 Task: Create a due date automation trigger when advanced on, on the monday of the week a card is due add dates due next week at 11:00 AM.
Action: Mouse moved to (1046, 76)
Screenshot: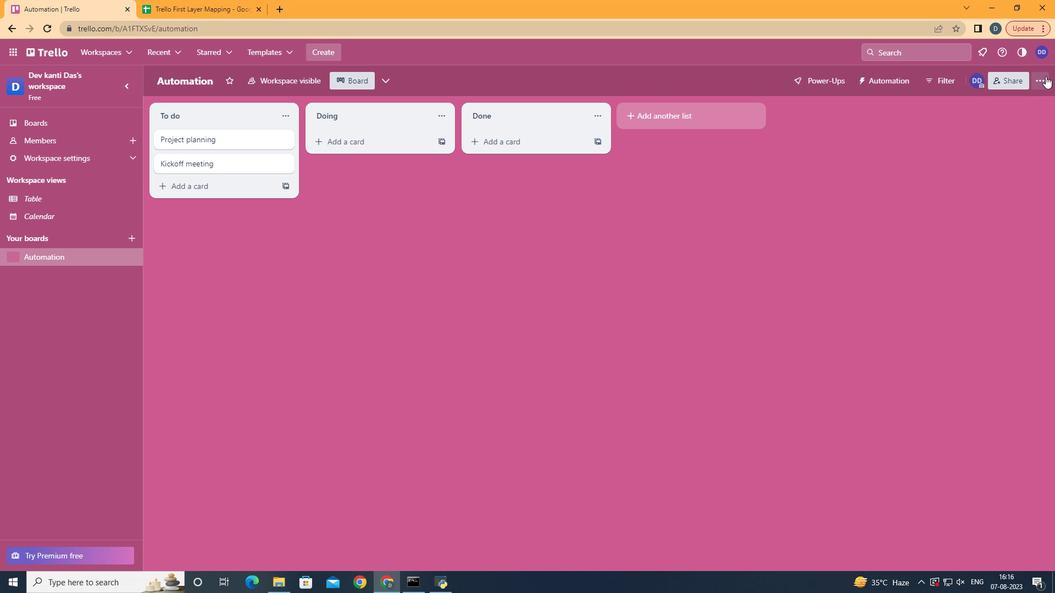 
Action: Mouse pressed left at (1046, 76)
Screenshot: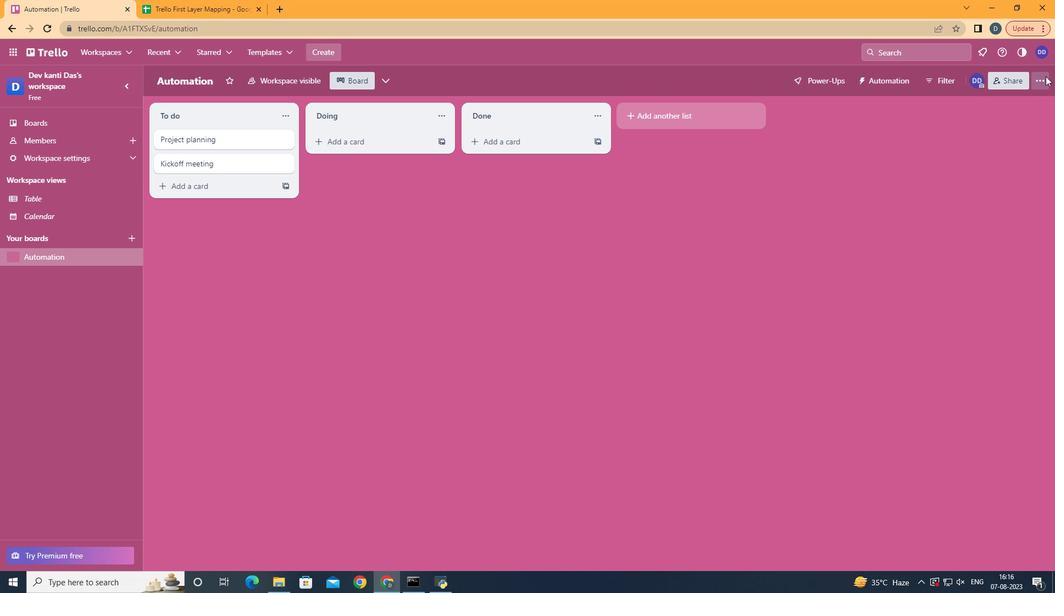 
Action: Mouse moved to (936, 232)
Screenshot: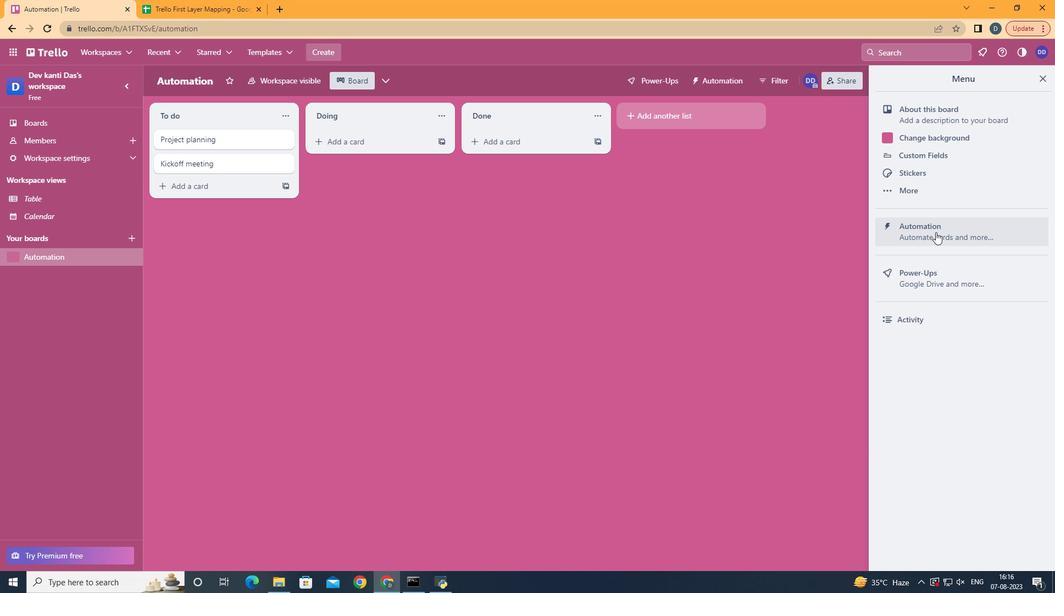 
Action: Mouse pressed left at (936, 232)
Screenshot: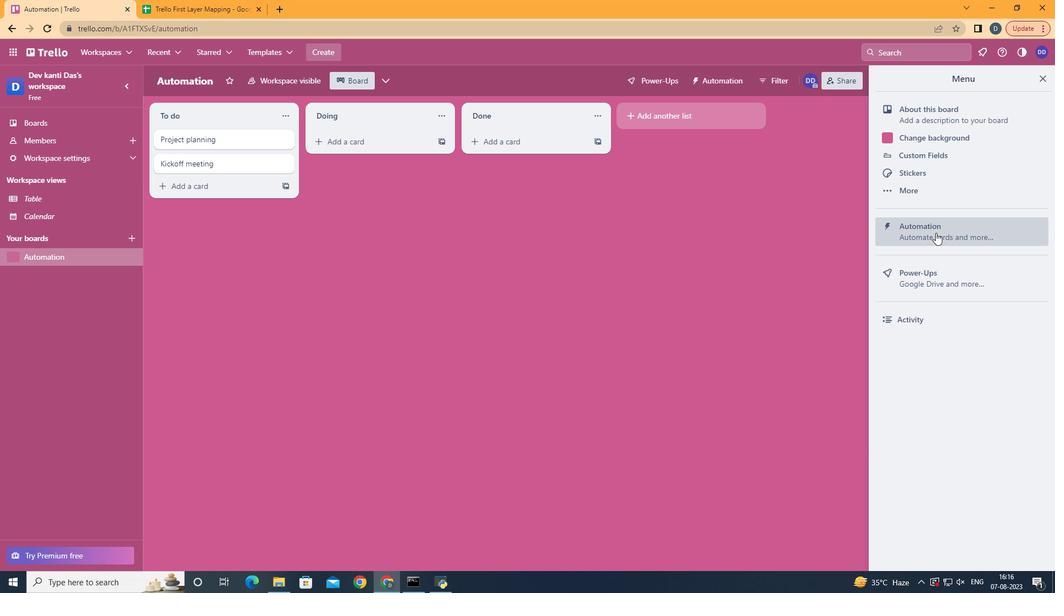
Action: Mouse moved to (232, 227)
Screenshot: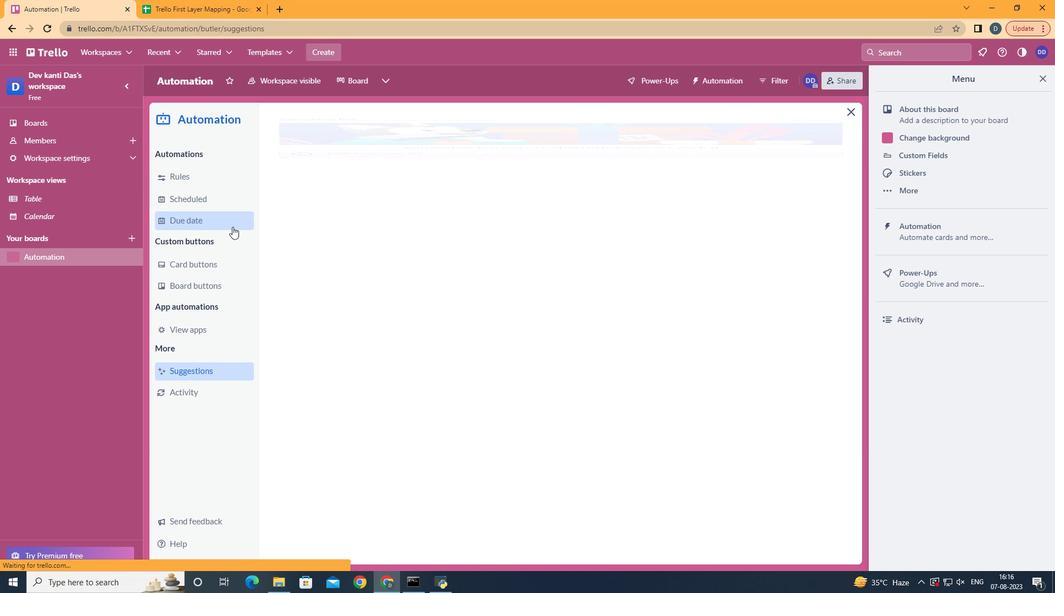
Action: Mouse pressed left at (232, 227)
Screenshot: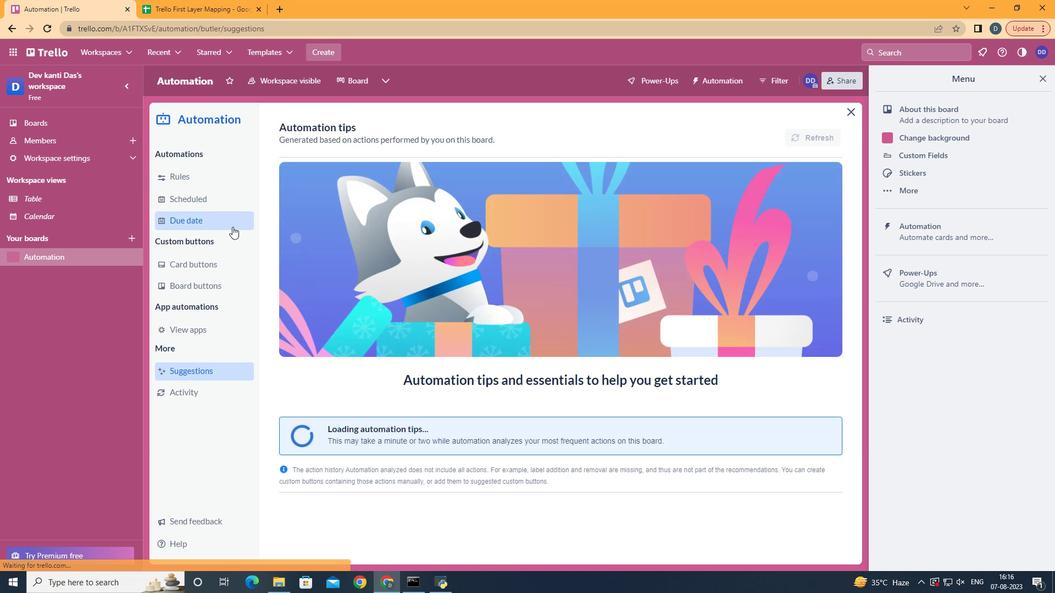 
Action: Mouse moved to (767, 133)
Screenshot: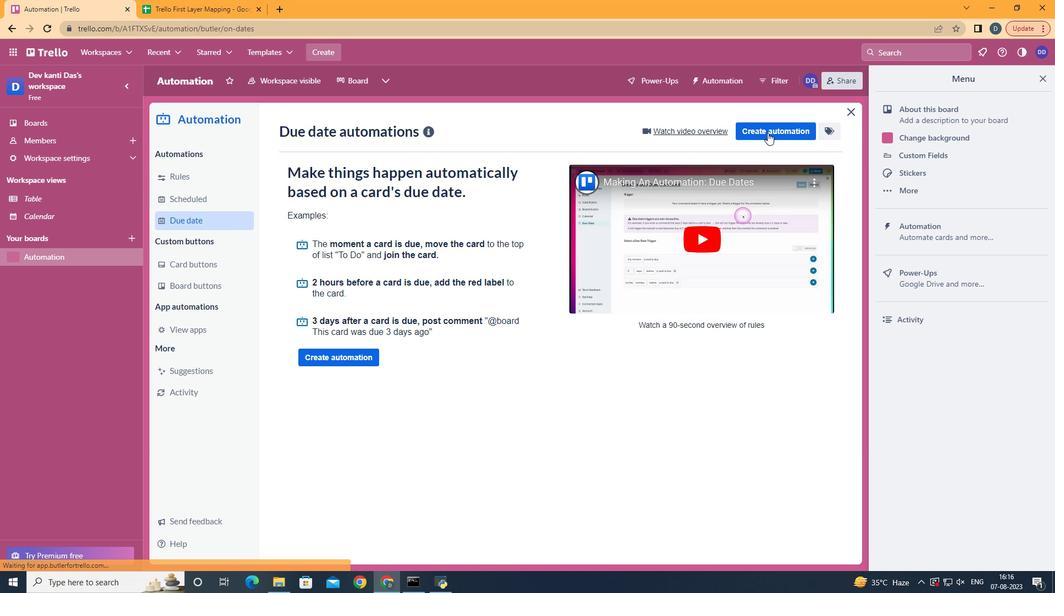 
Action: Mouse pressed left at (767, 133)
Screenshot: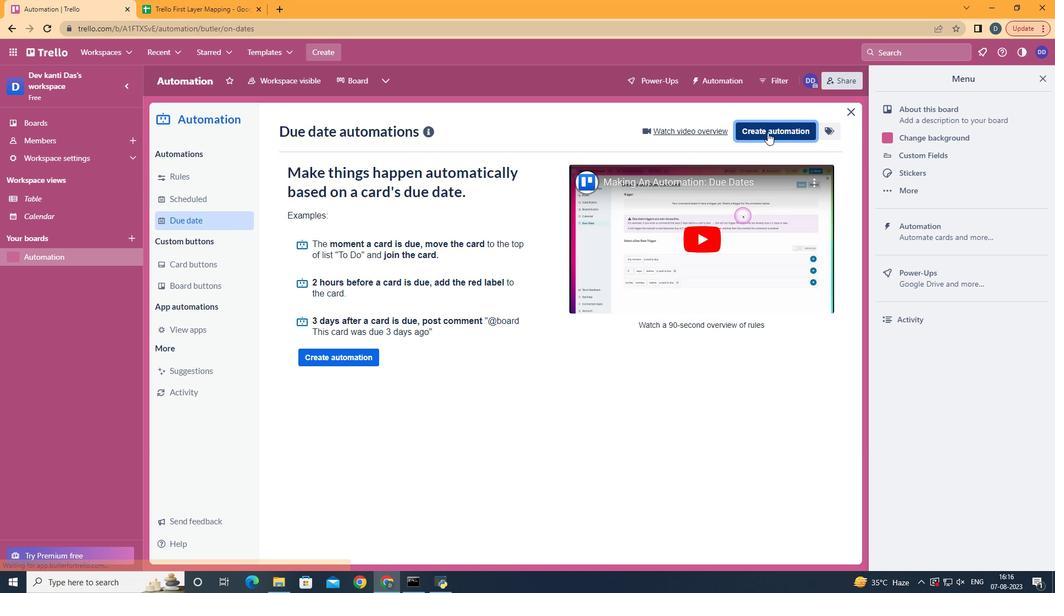 
Action: Mouse moved to (589, 236)
Screenshot: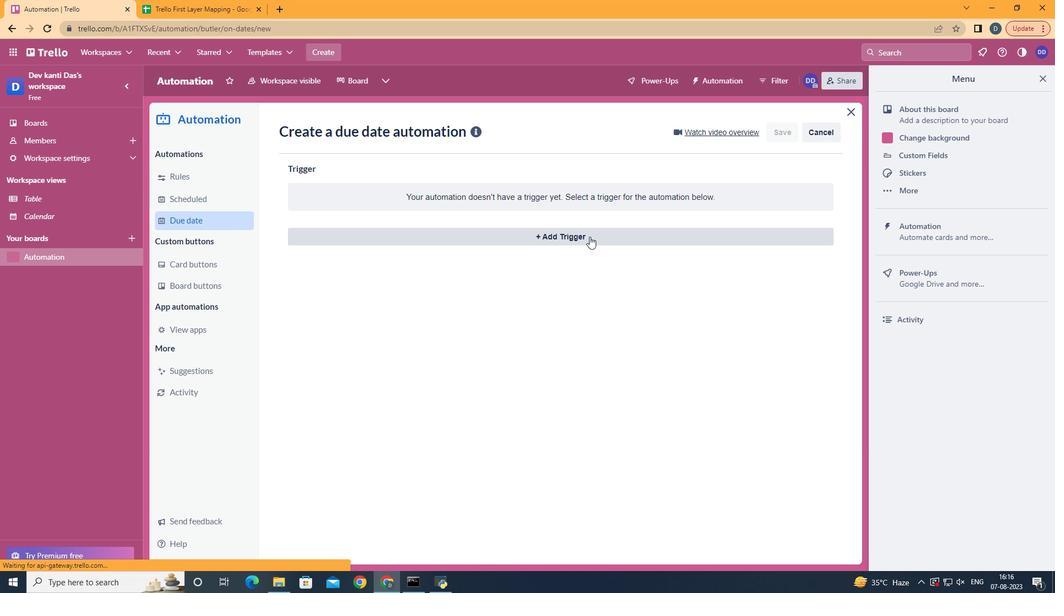 
Action: Mouse pressed left at (589, 236)
Screenshot: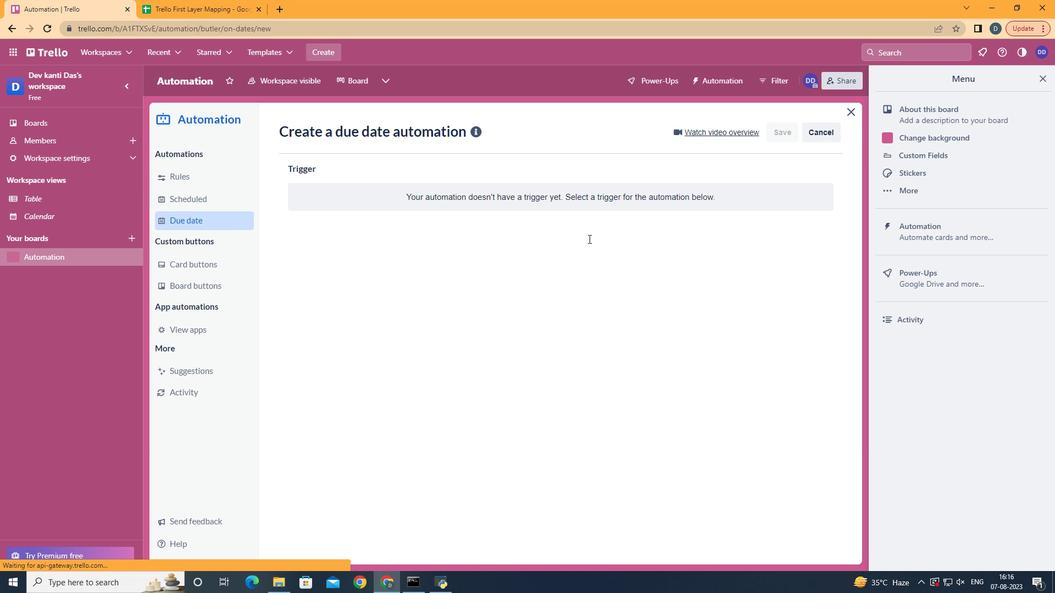 
Action: Mouse moved to (358, 283)
Screenshot: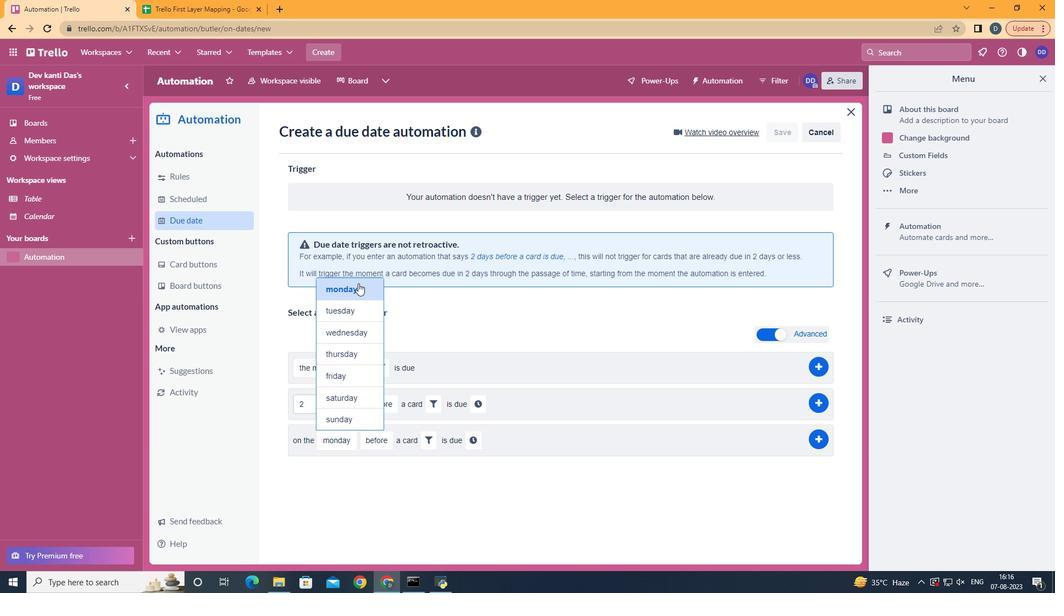 
Action: Mouse pressed left at (358, 283)
Screenshot: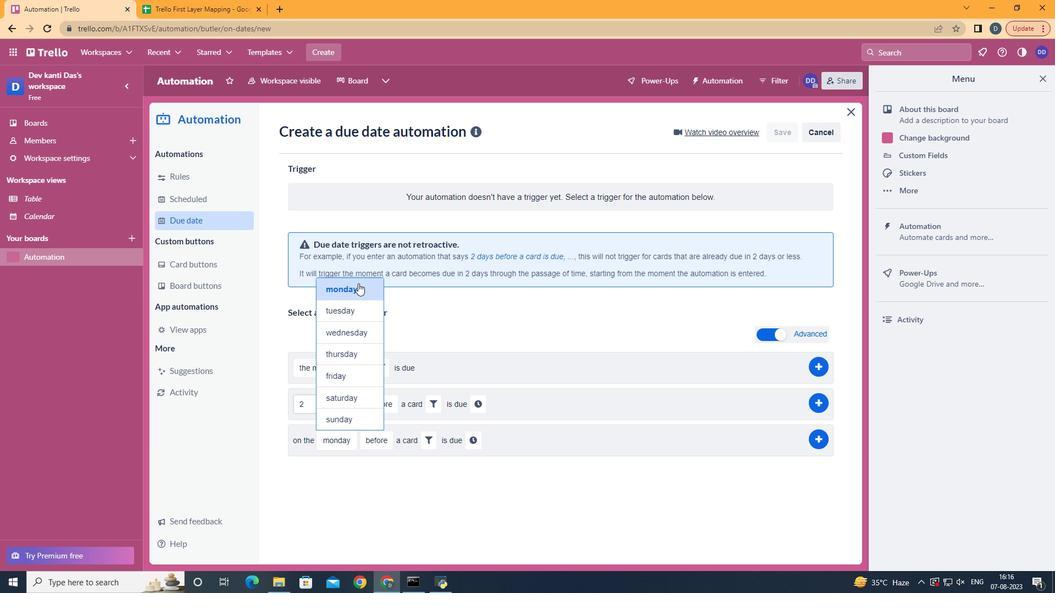 
Action: Mouse moved to (385, 505)
Screenshot: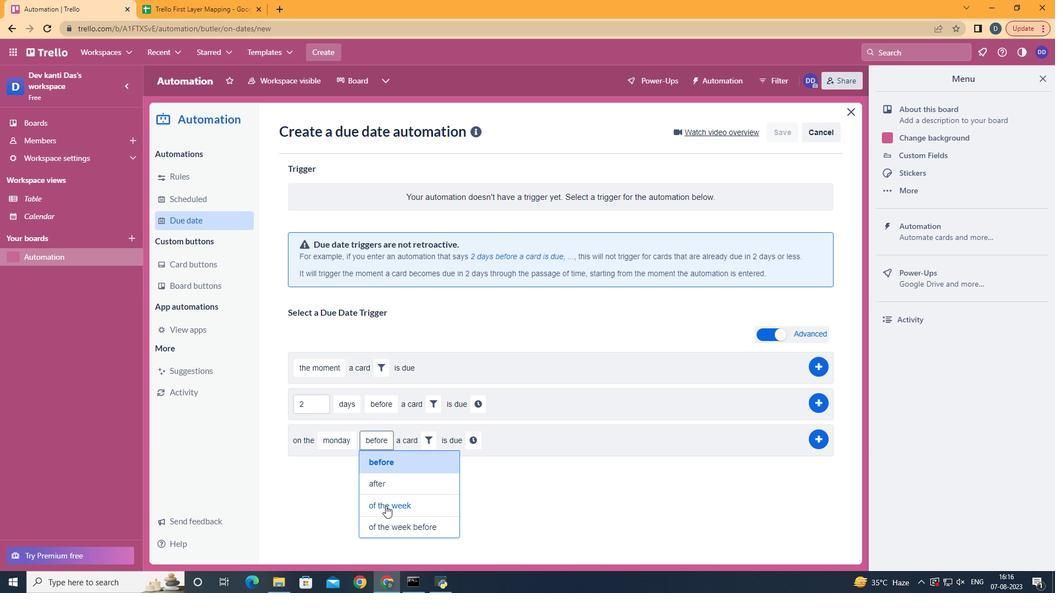 
Action: Mouse pressed left at (385, 505)
Screenshot: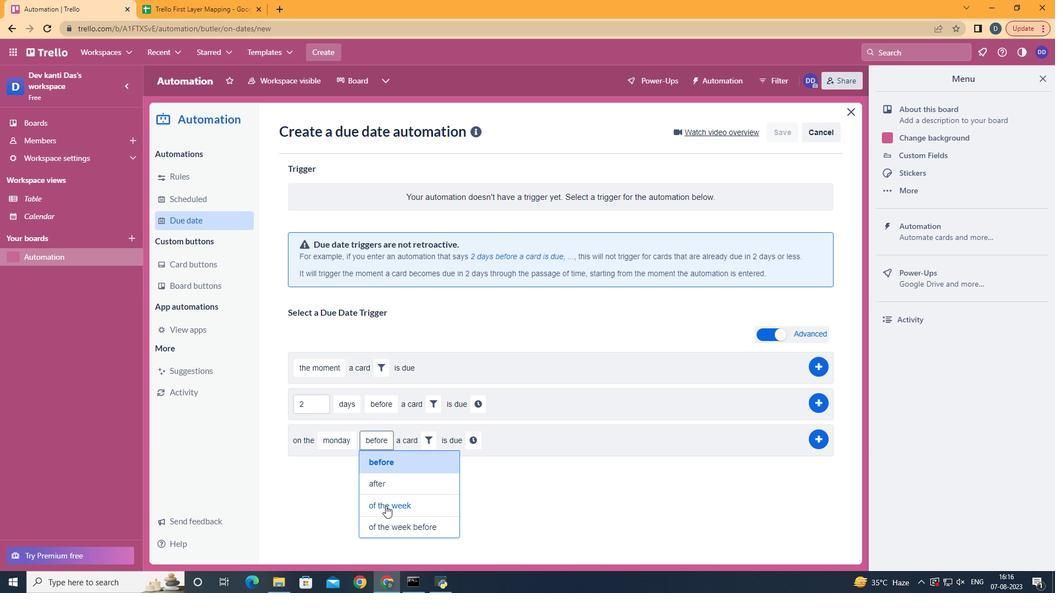 
Action: Mouse moved to (445, 438)
Screenshot: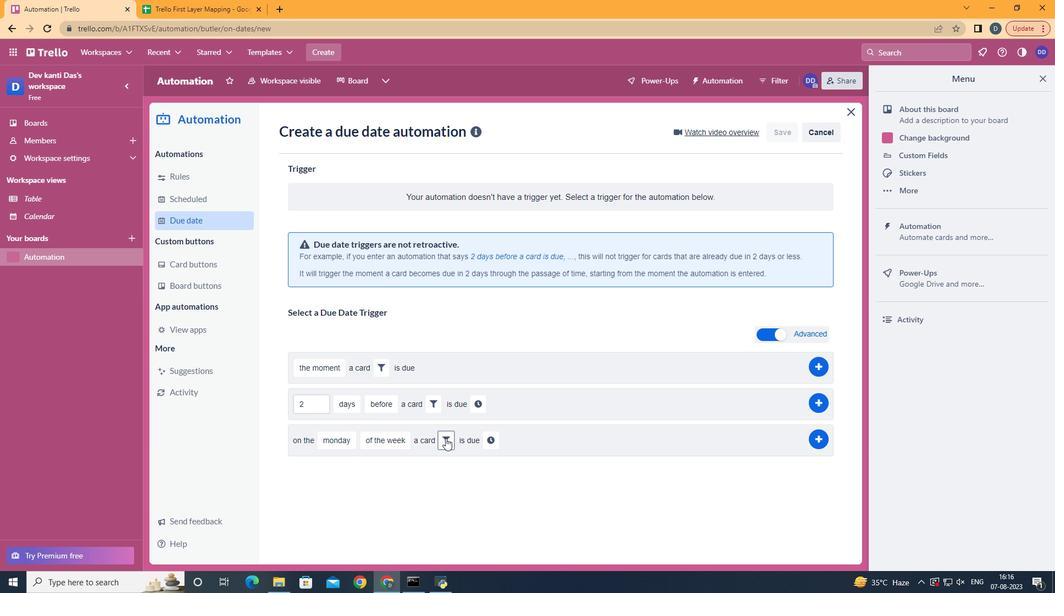 
Action: Mouse pressed left at (445, 438)
Screenshot: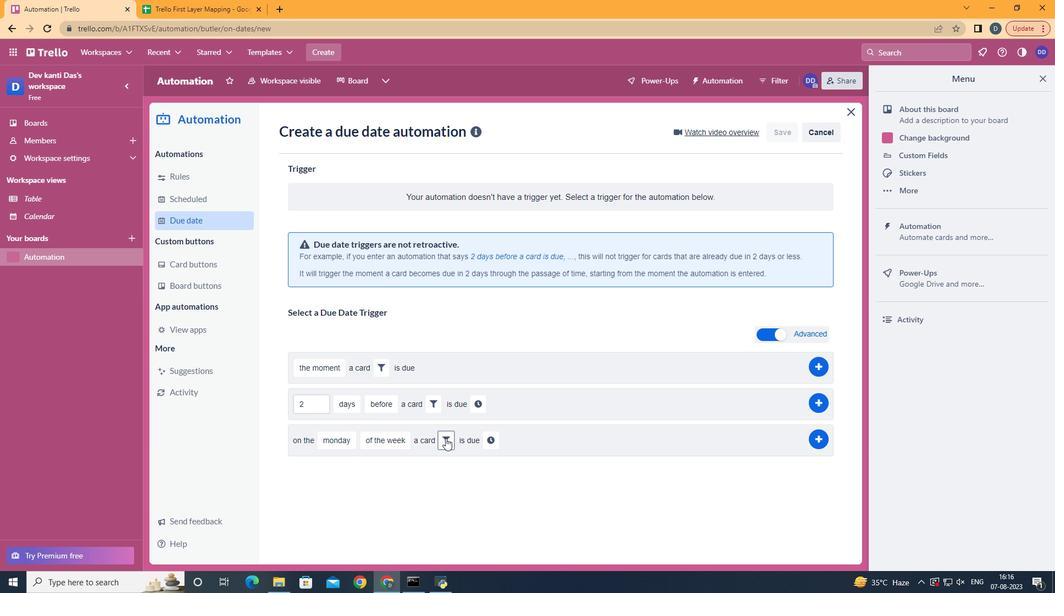 
Action: Mouse moved to (507, 484)
Screenshot: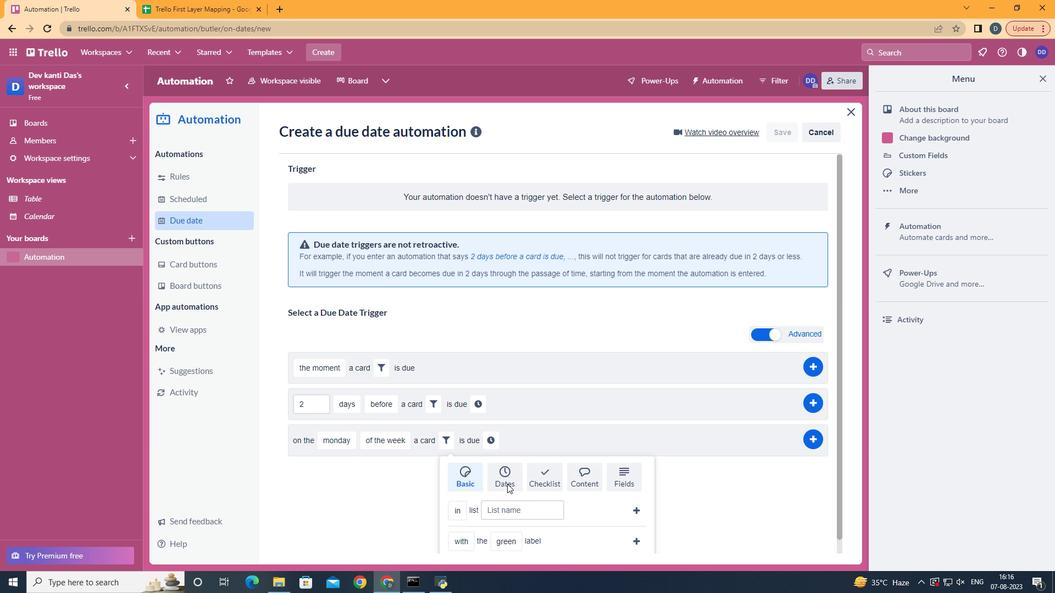
Action: Mouse pressed left at (507, 484)
Screenshot: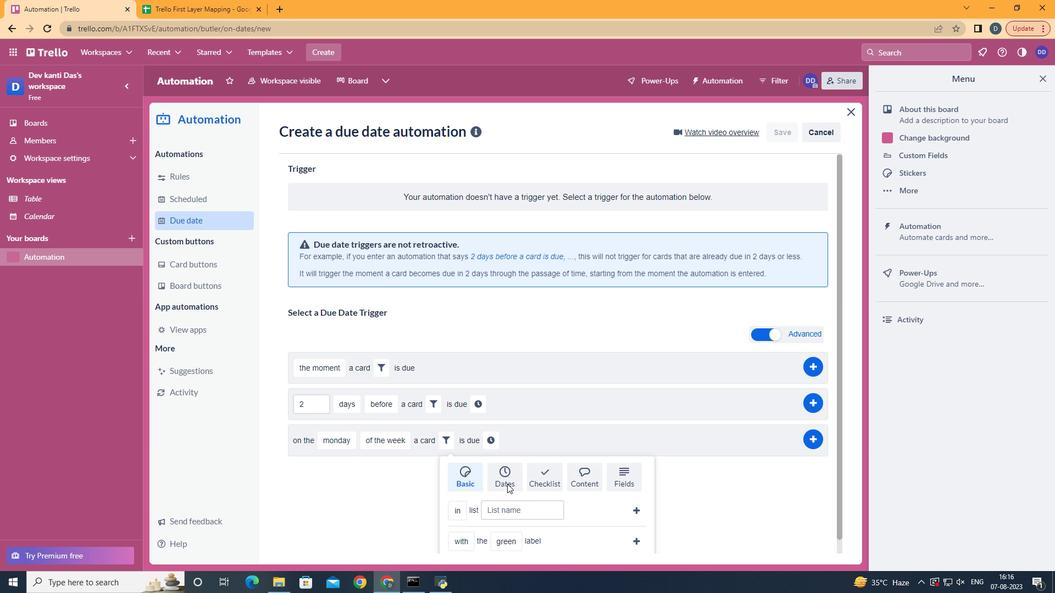 
Action: Mouse moved to (507, 484)
Screenshot: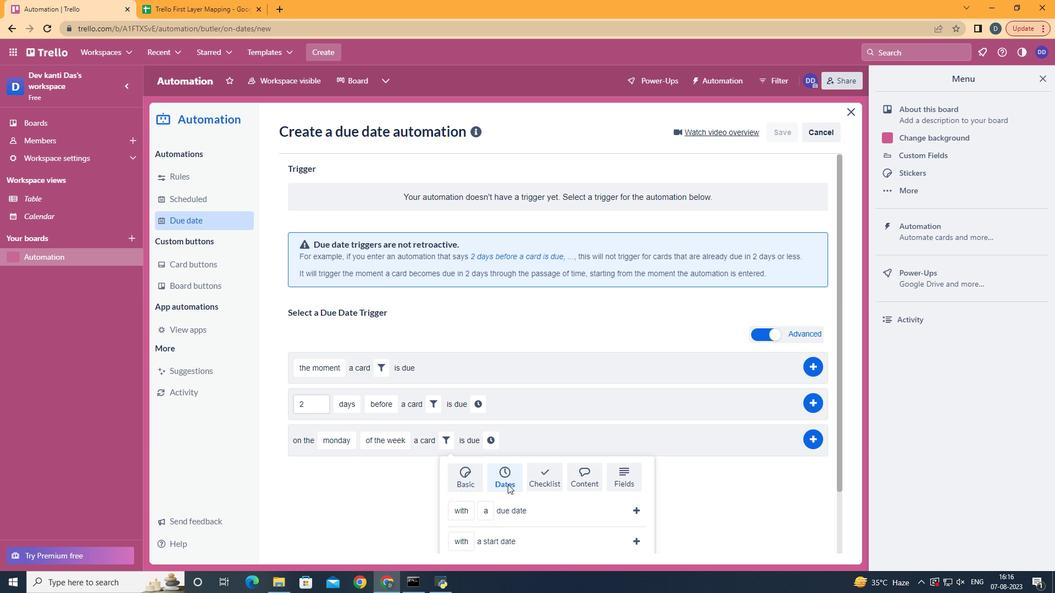 
Action: Mouse scrolled (507, 484) with delta (0, 0)
Screenshot: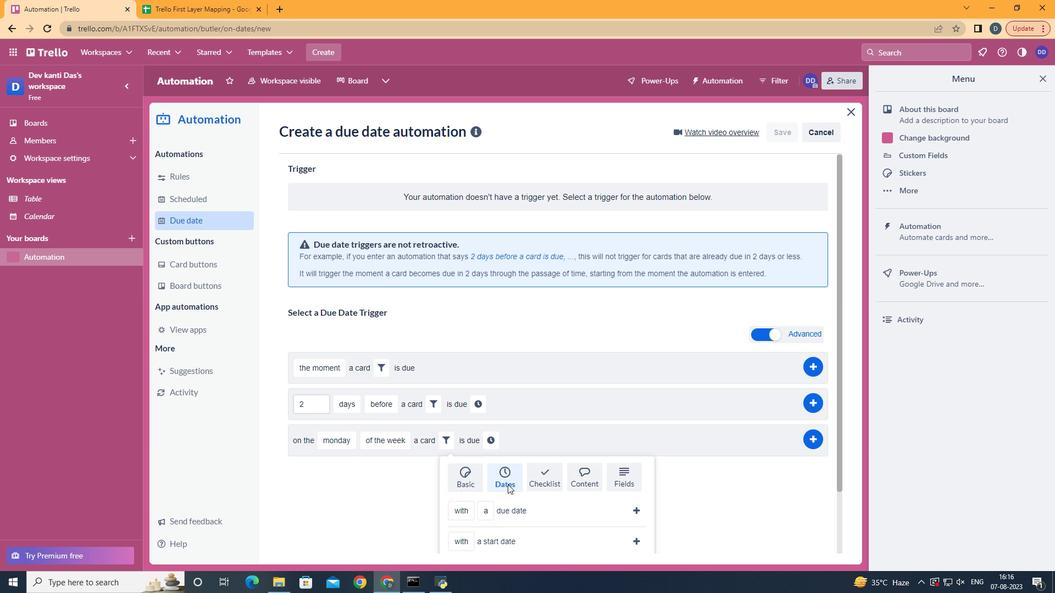 
Action: Mouse scrolled (507, 484) with delta (0, 0)
Screenshot: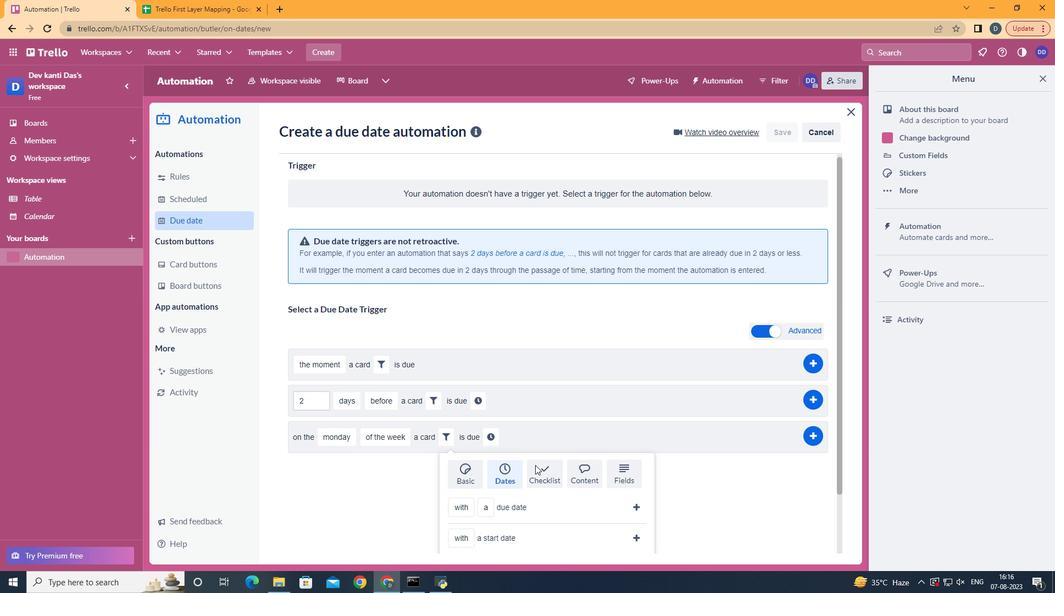 
Action: Mouse scrolled (507, 484) with delta (0, 0)
Screenshot: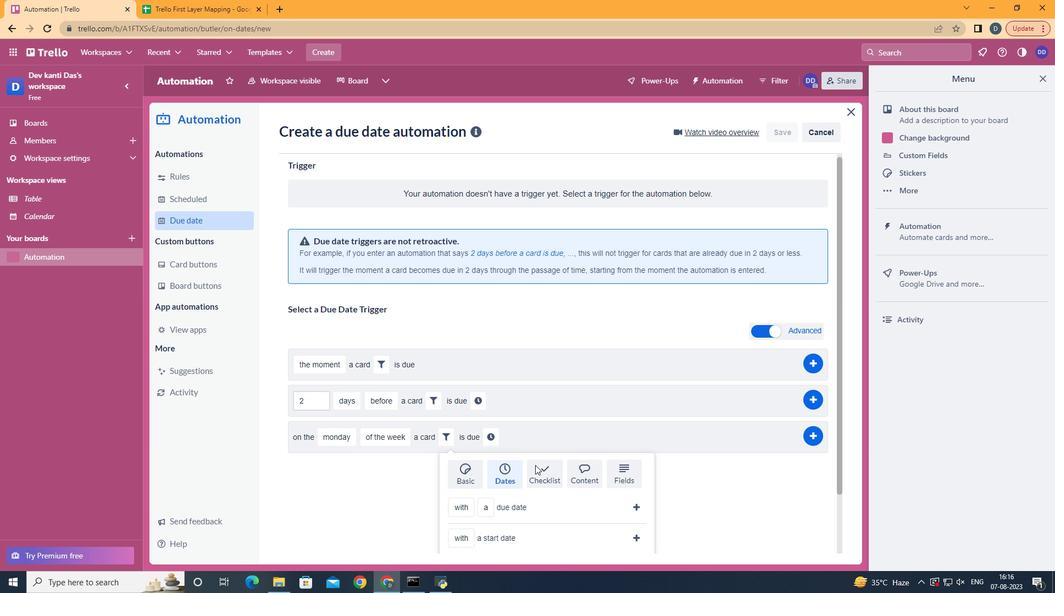 
Action: Mouse scrolled (507, 484) with delta (0, 0)
Screenshot: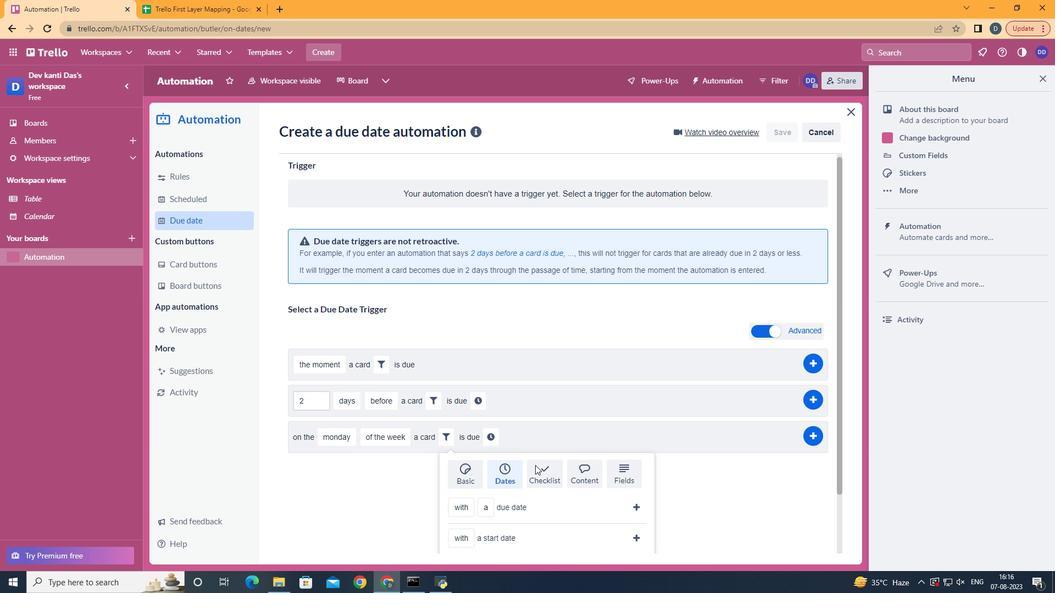 
Action: Mouse moved to (512, 480)
Screenshot: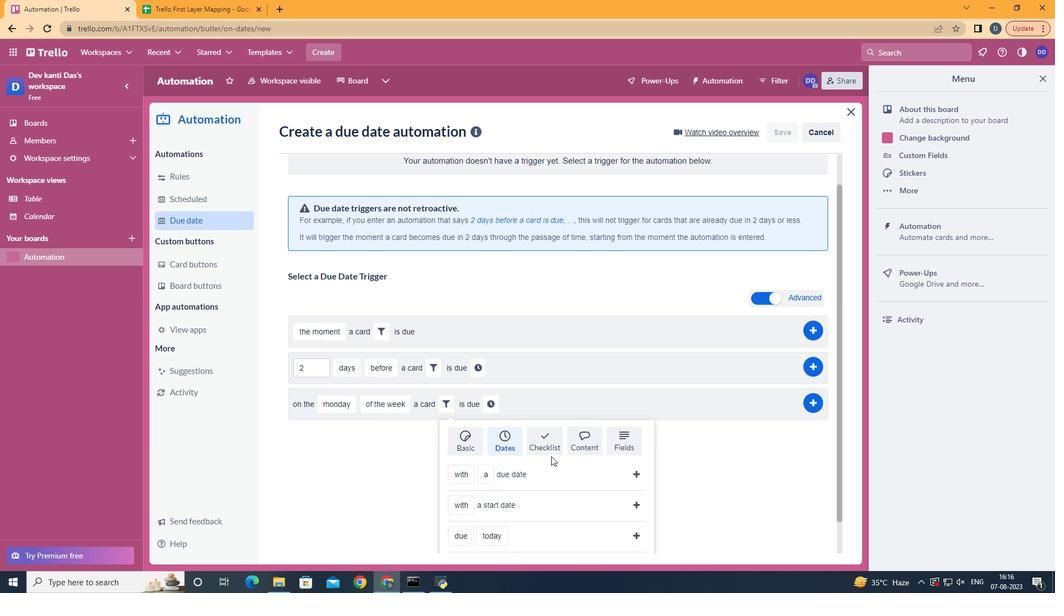 
Action: Mouse scrolled (512, 479) with delta (0, 0)
Screenshot: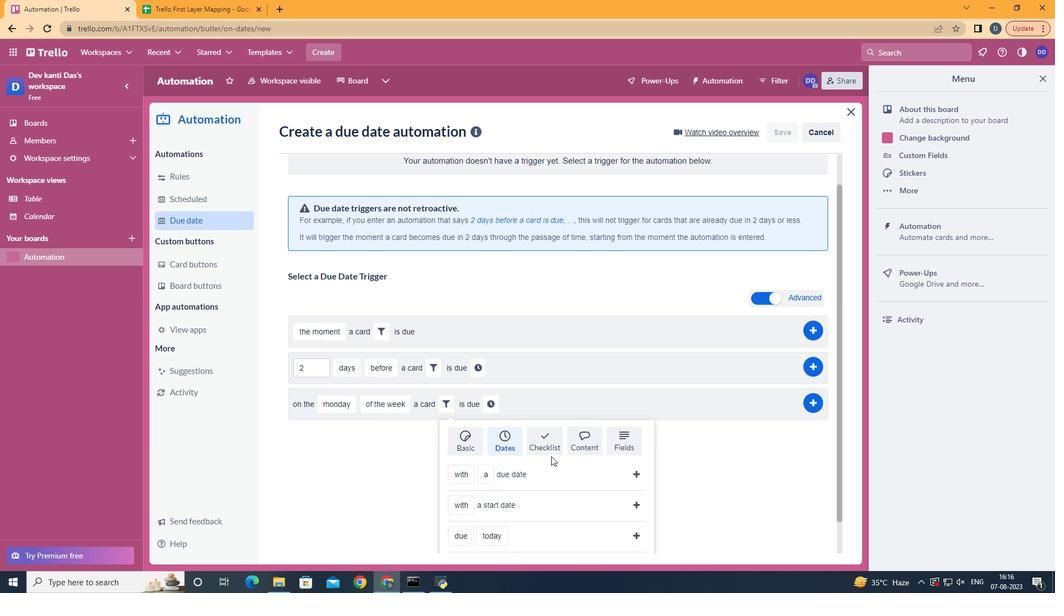 
Action: Mouse moved to (474, 412)
Screenshot: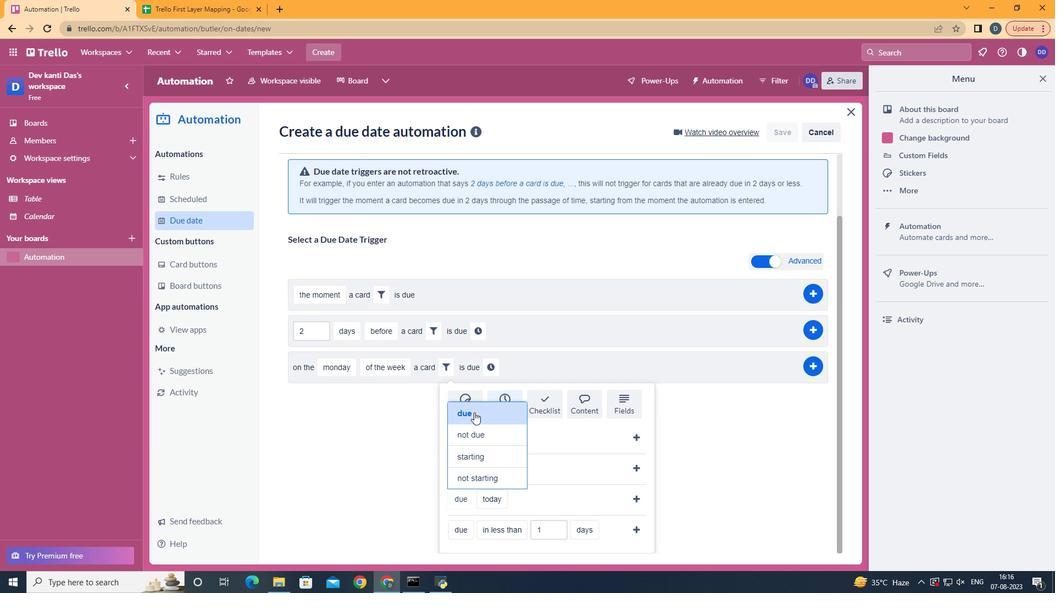 
Action: Mouse pressed left at (474, 412)
Screenshot: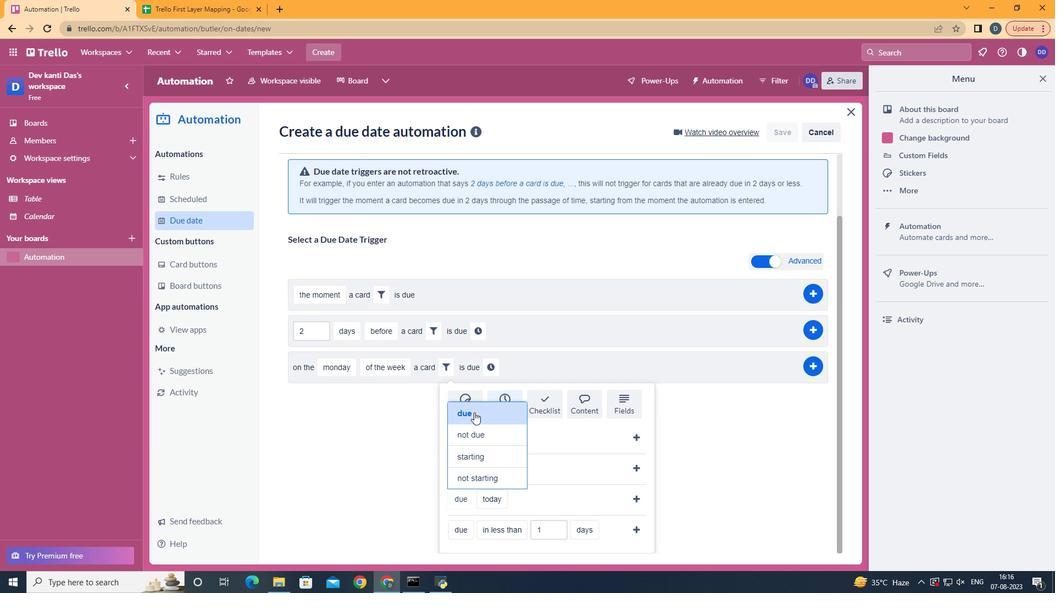 
Action: Mouse moved to (518, 438)
Screenshot: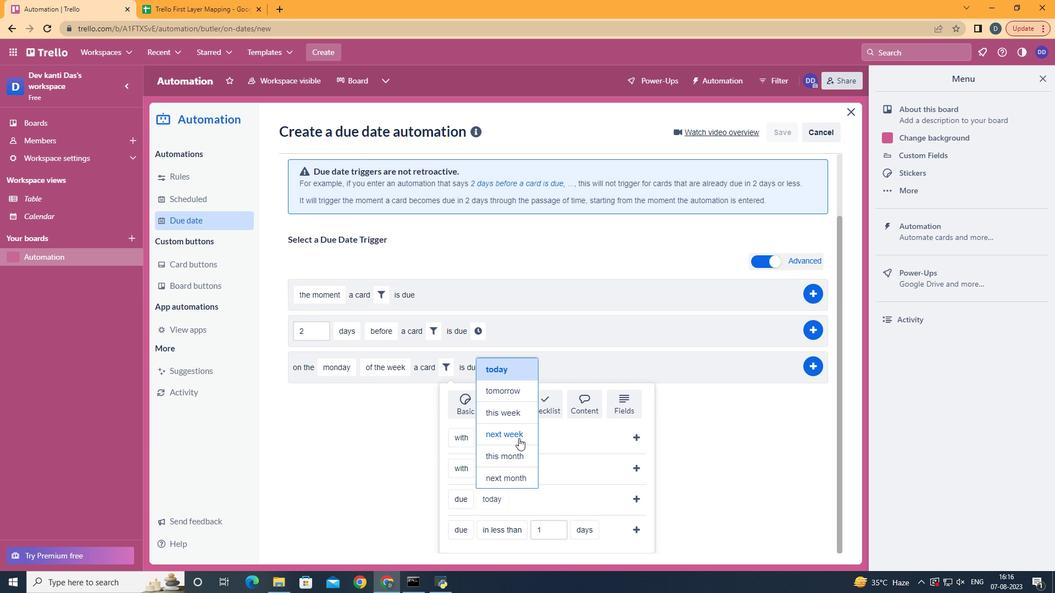 
Action: Mouse pressed left at (518, 438)
Screenshot: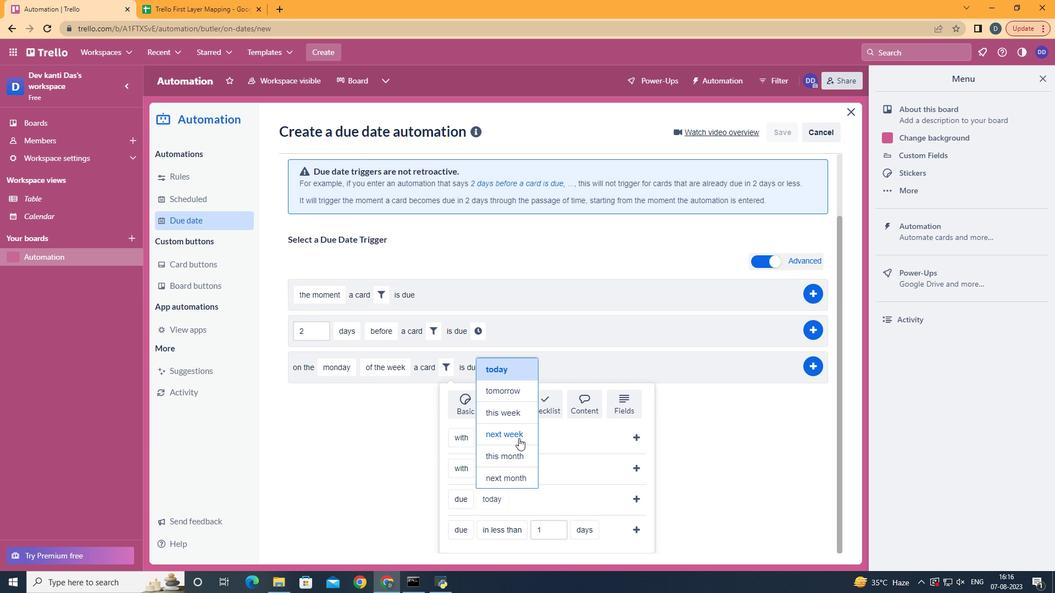 
Action: Mouse moved to (632, 497)
Screenshot: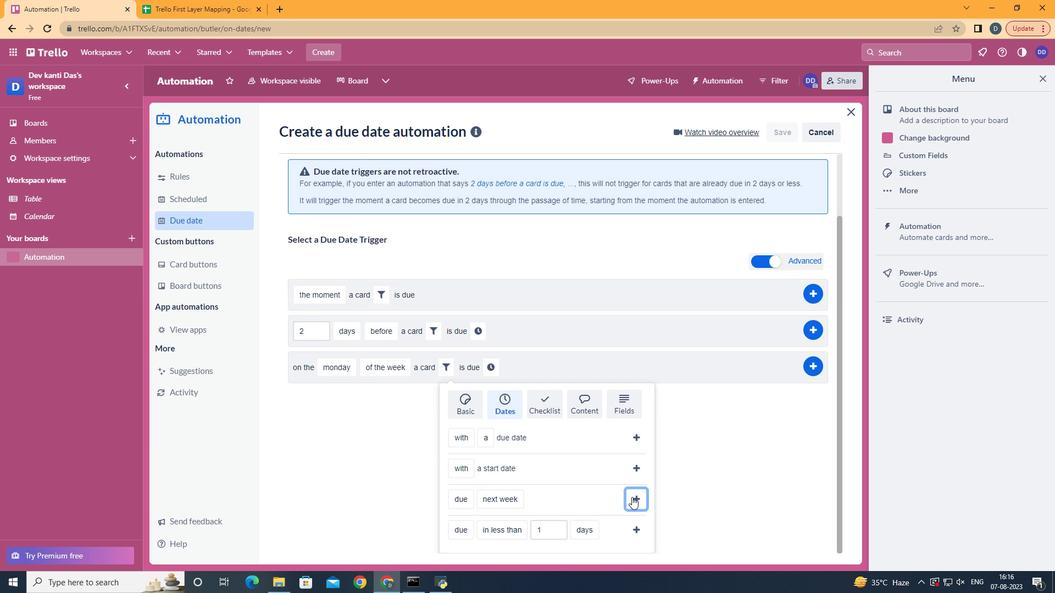 
Action: Mouse pressed left at (632, 497)
Screenshot: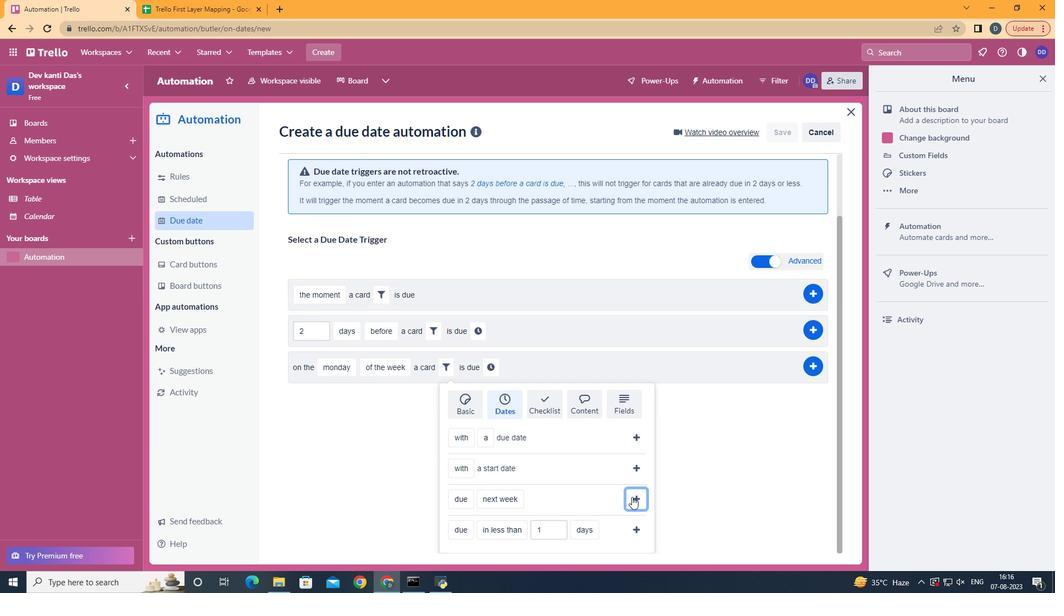 
Action: Mouse moved to (565, 437)
Screenshot: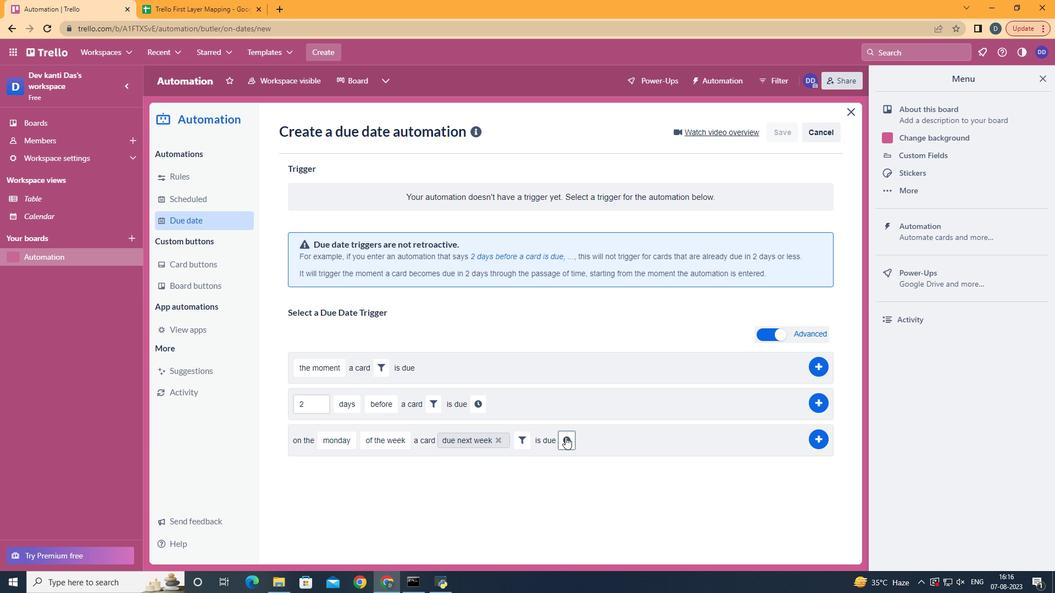 
Action: Mouse pressed left at (565, 437)
Screenshot: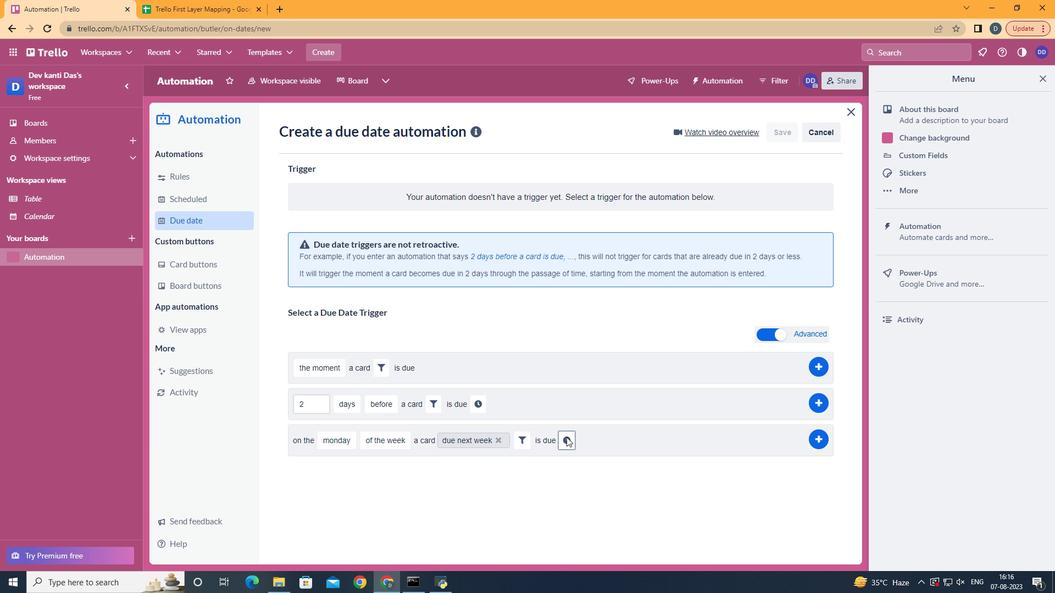 
Action: Mouse moved to (587, 441)
Screenshot: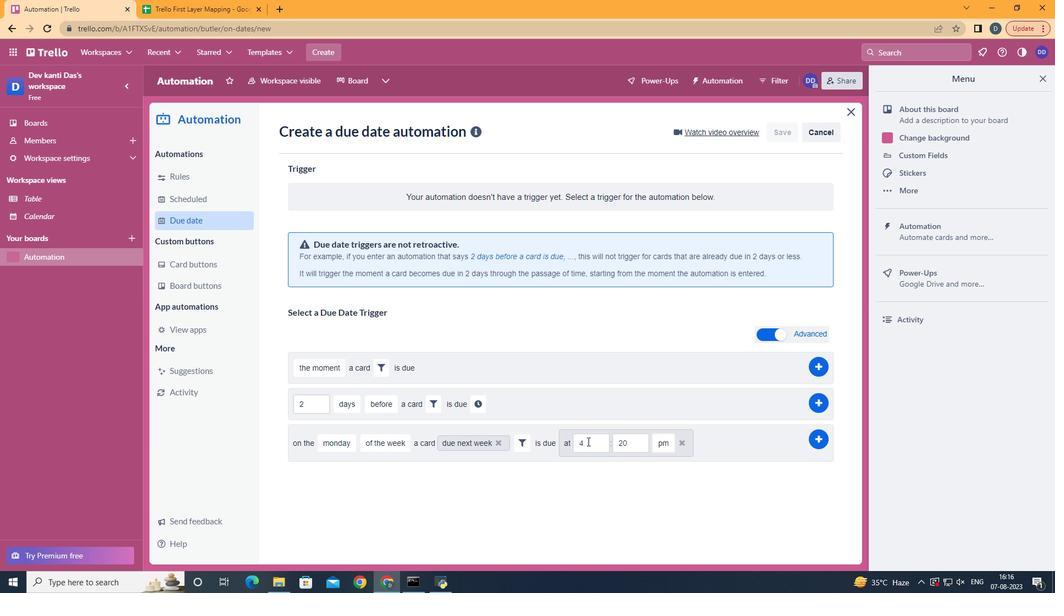 
Action: Mouse pressed left at (587, 441)
Screenshot: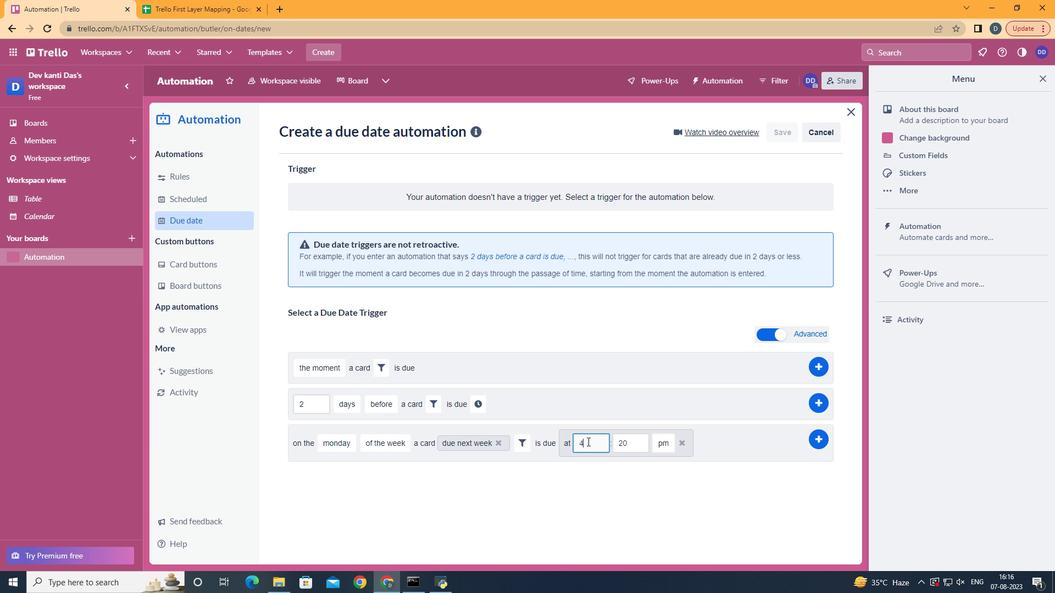 
Action: Key pressed <Key.backspace>11
Screenshot: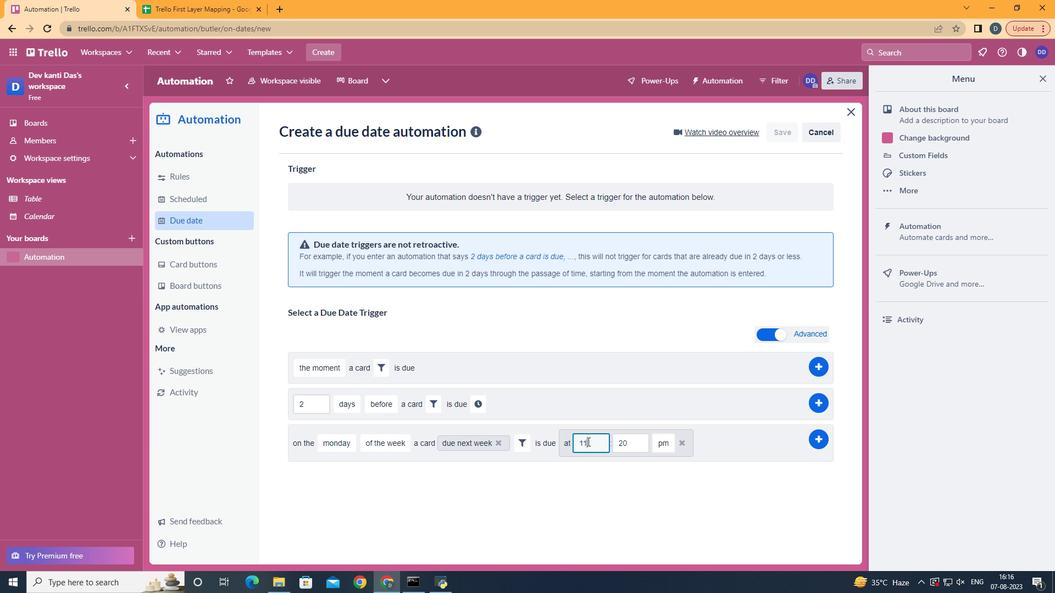 
Action: Mouse moved to (629, 443)
Screenshot: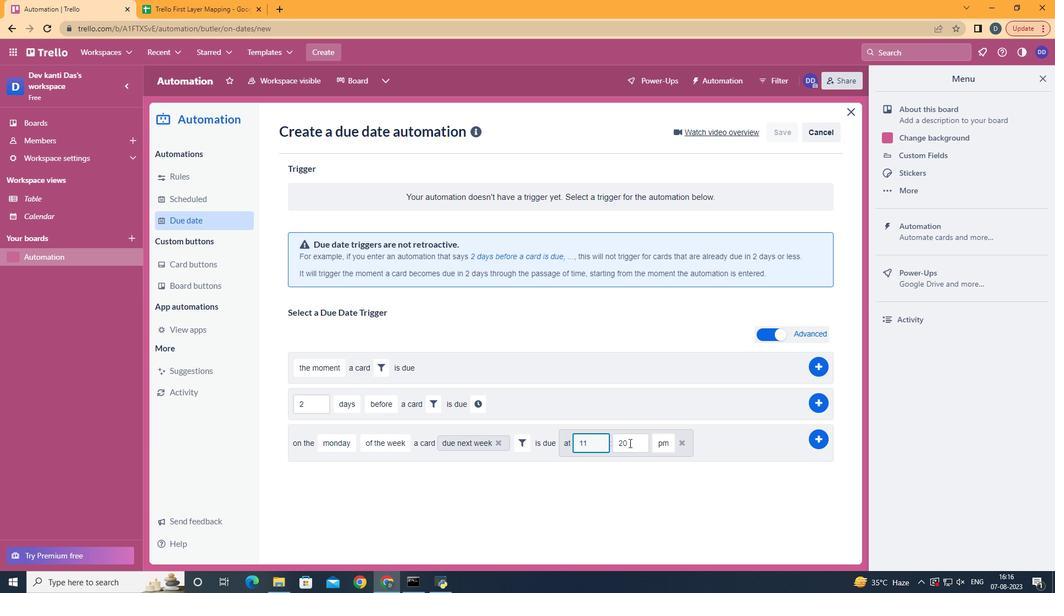 
Action: Mouse pressed left at (629, 443)
Screenshot: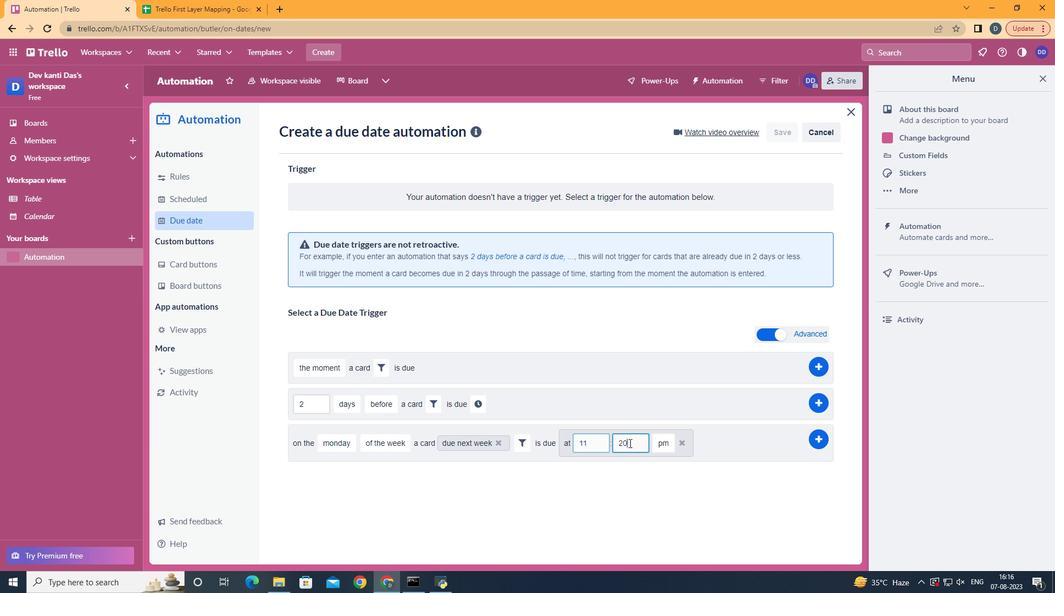 
Action: Key pressed <Key.backspace><Key.backspace>00
Screenshot: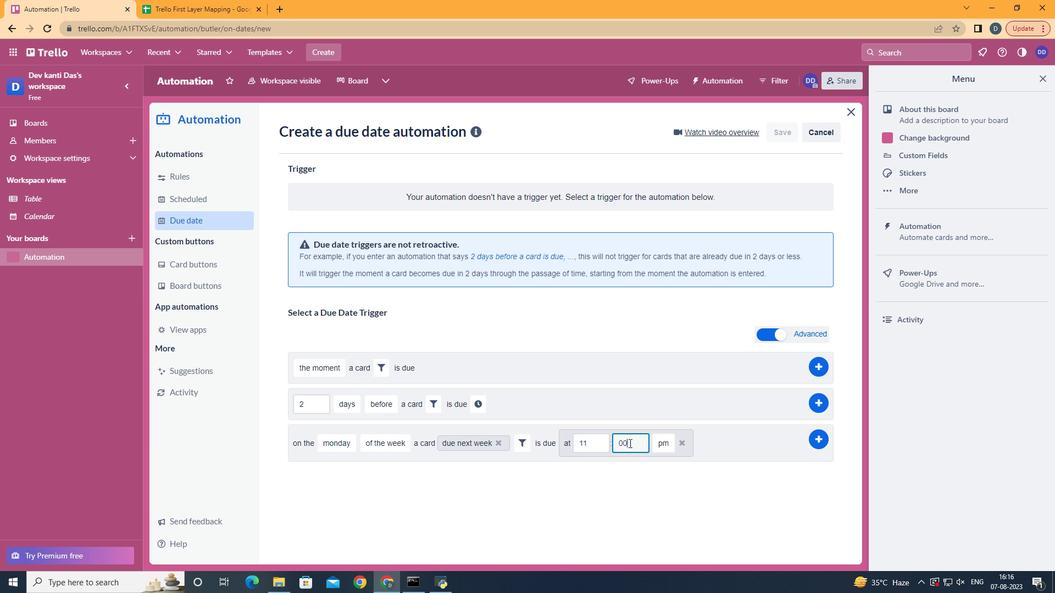 
Action: Mouse moved to (666, 465)
Screenshot: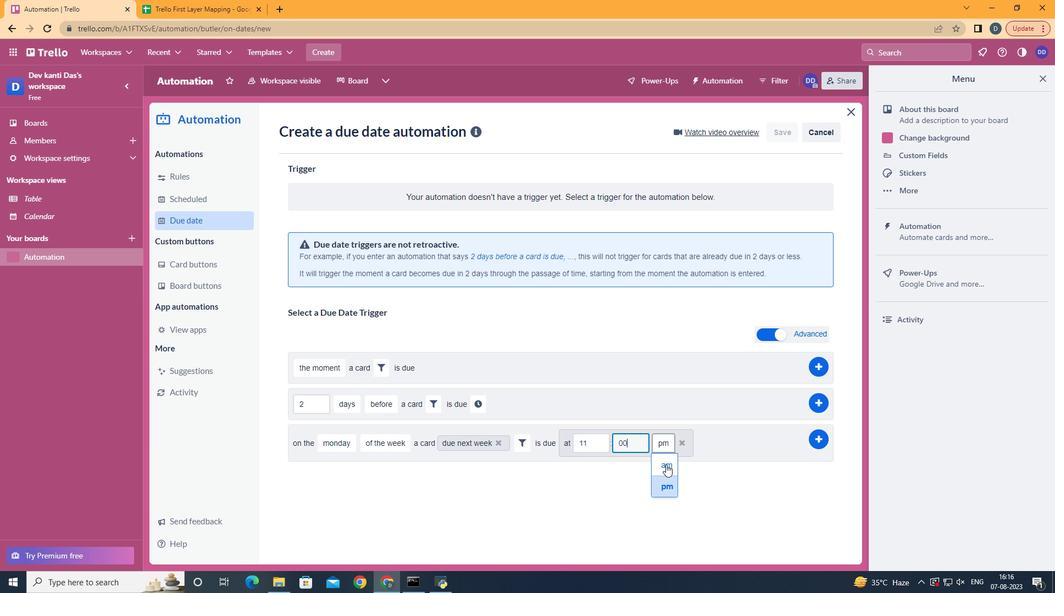 
Action: Mouse pressed left at (666, 465)
Screenshot: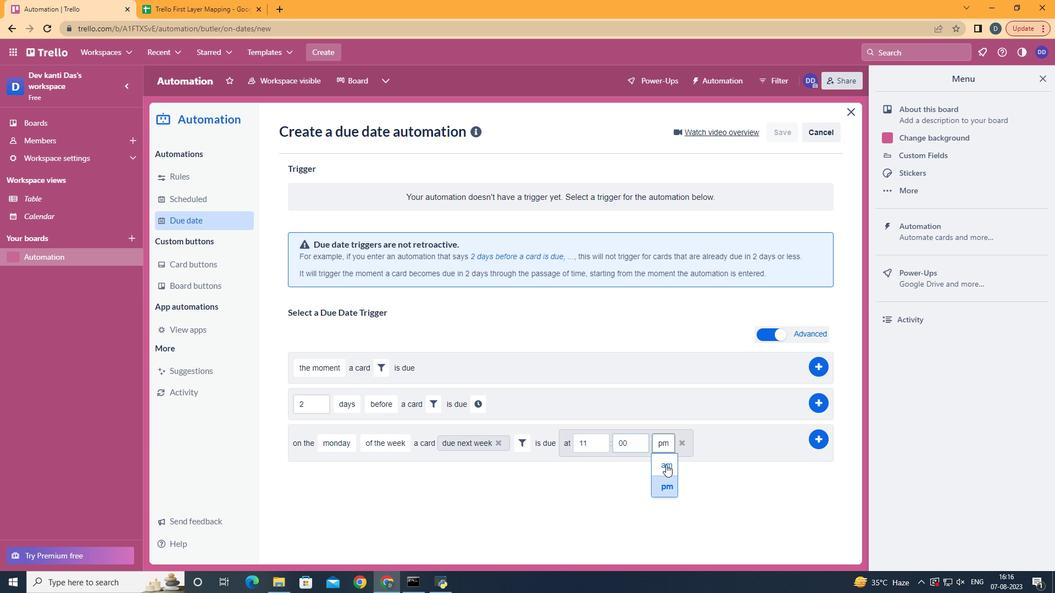 
Action: Mouse moved to (821, 444)
Screenshot: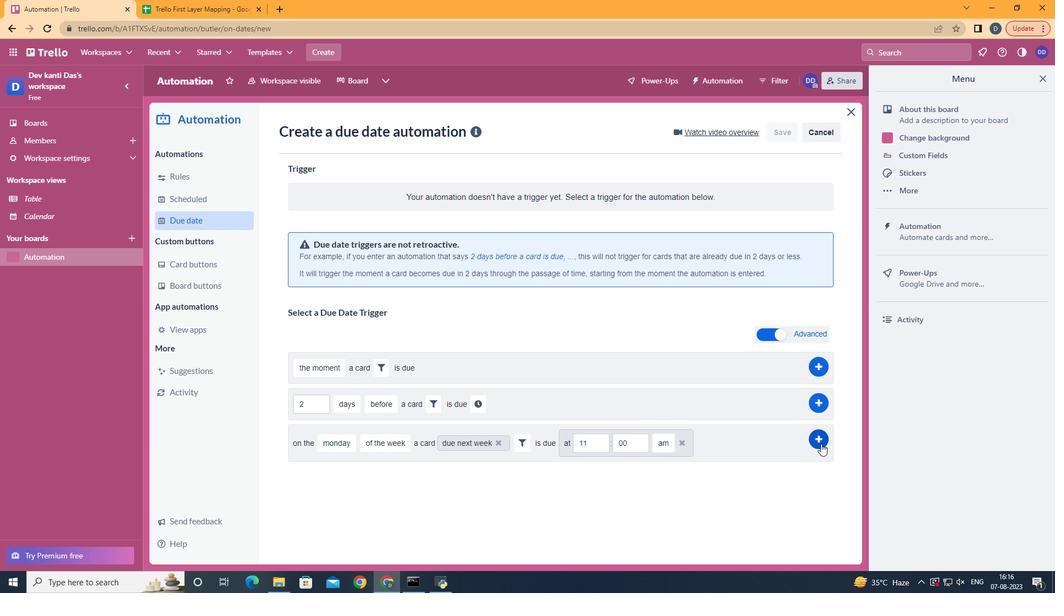 
Action: Mouse pressed left at (821, 444)
Screenshot: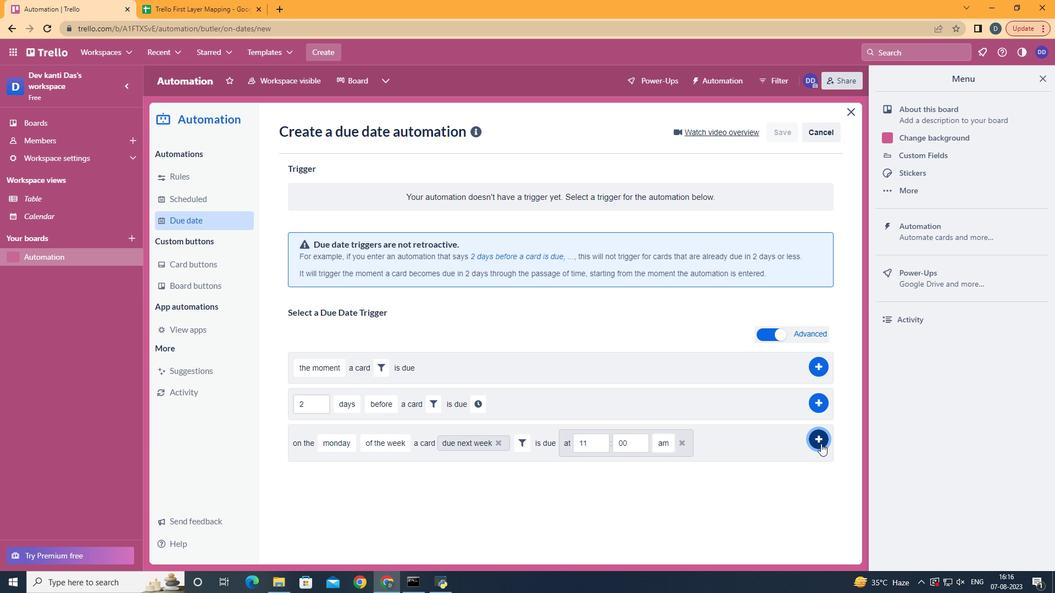 
Action: Mouse moved to (637, 218)
Screenshot: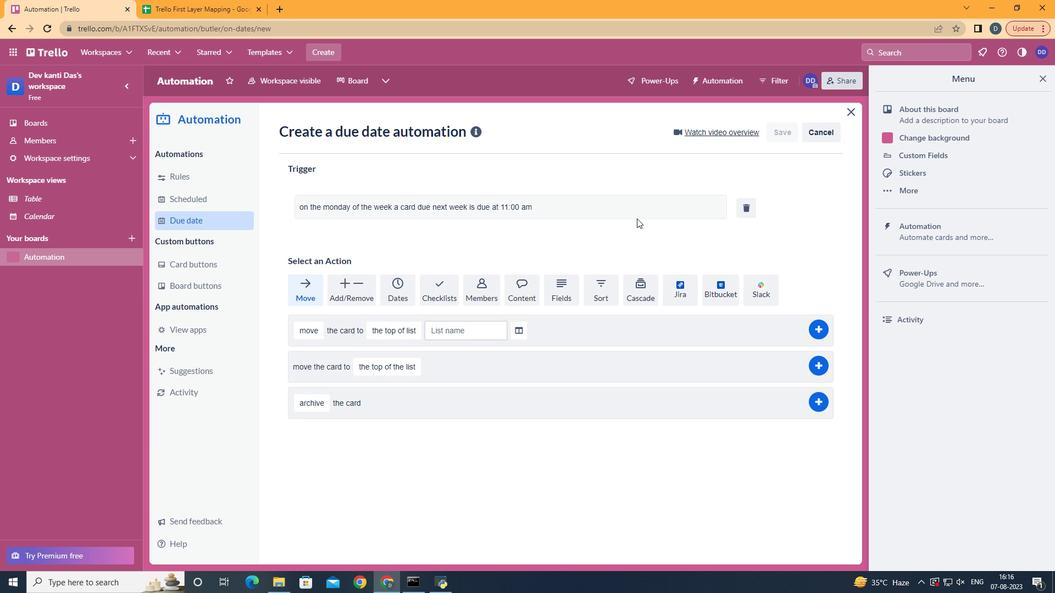 
